 Task: Check the median sale price of condos/co-ops in the last 5 years.
Action: Mouse moved to (707, 69)
Screenshot: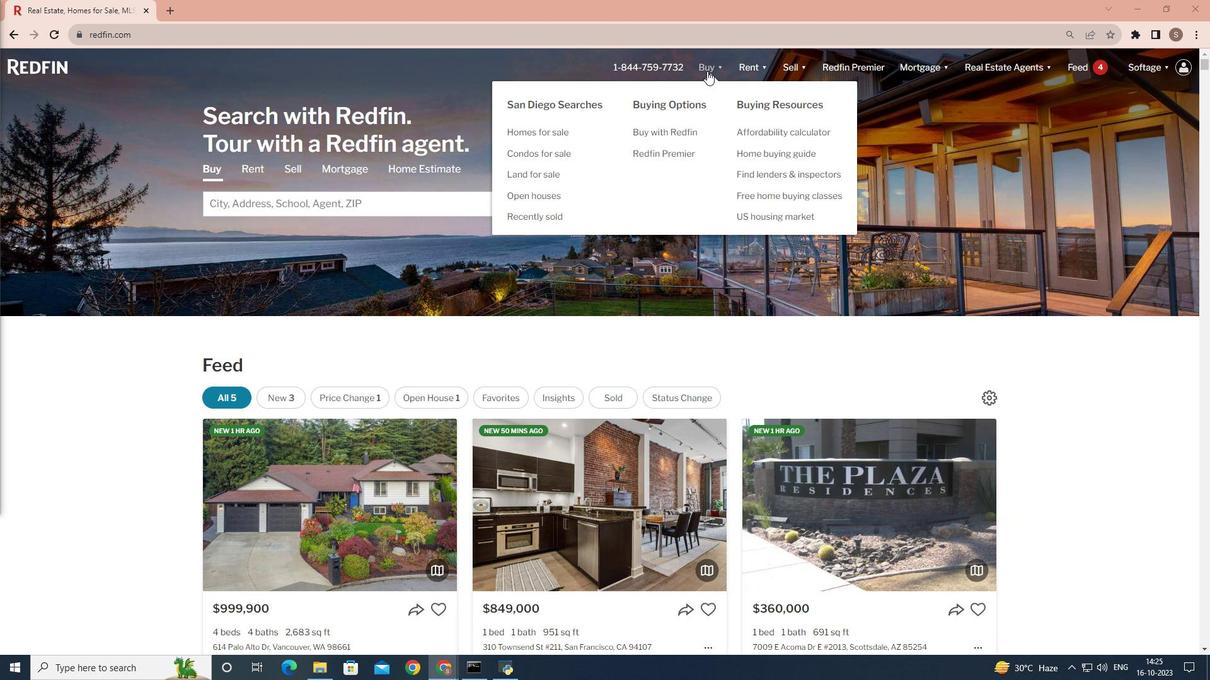 
Action: Mouse pressed left at (707, 69)
Screenshot: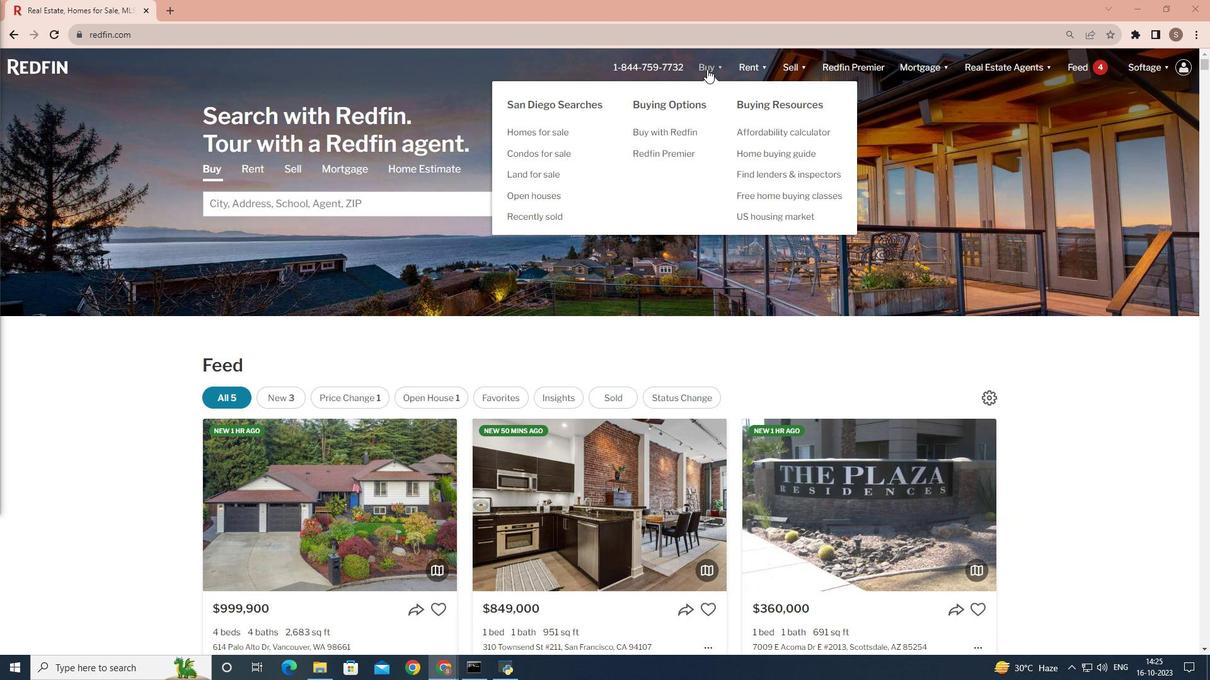 
Action: Mouse moved to (342, 259)
Screenshot: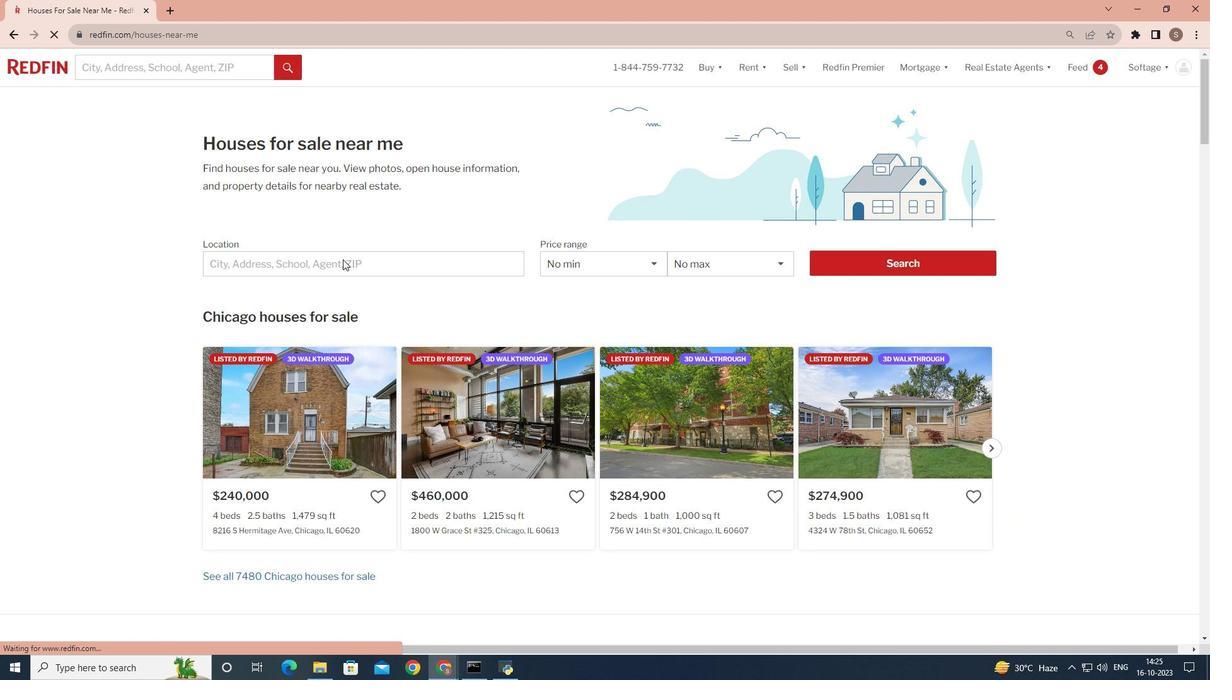 
Action: Mouse pressed left at (342, 259)
Screenshot: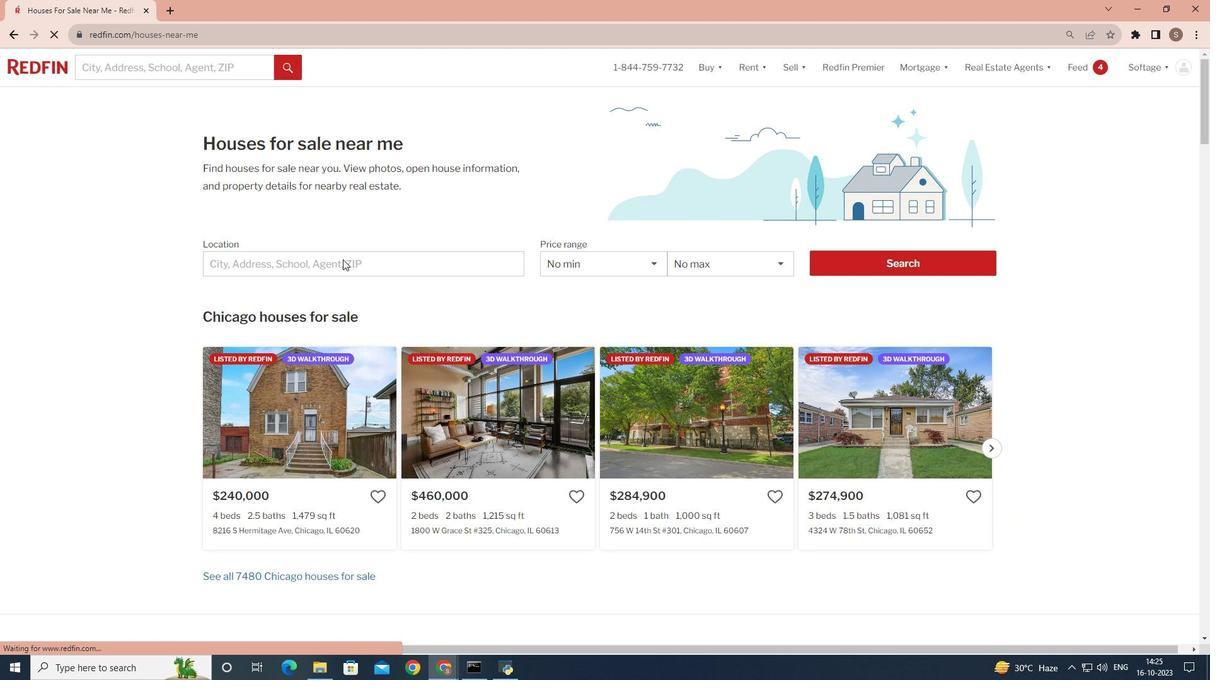 
Action: Mouse moved to (255, 260)
Screenshot: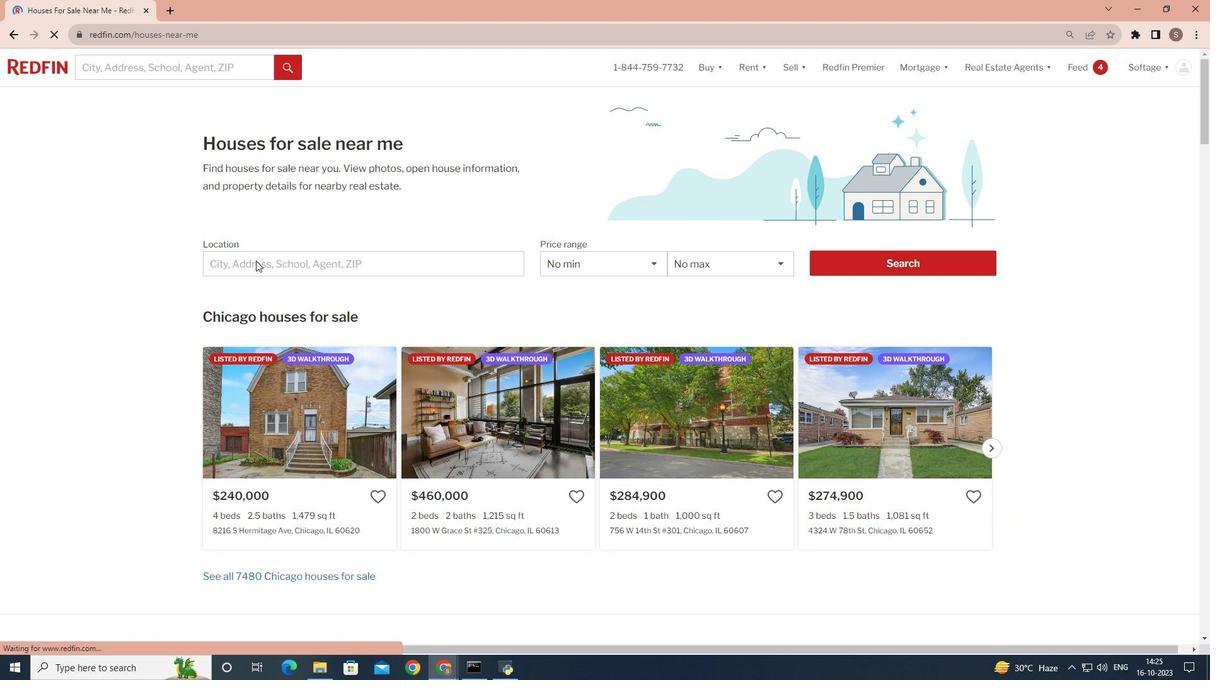 
Action: Mouse pressed left at (255, 260)
Screenshot: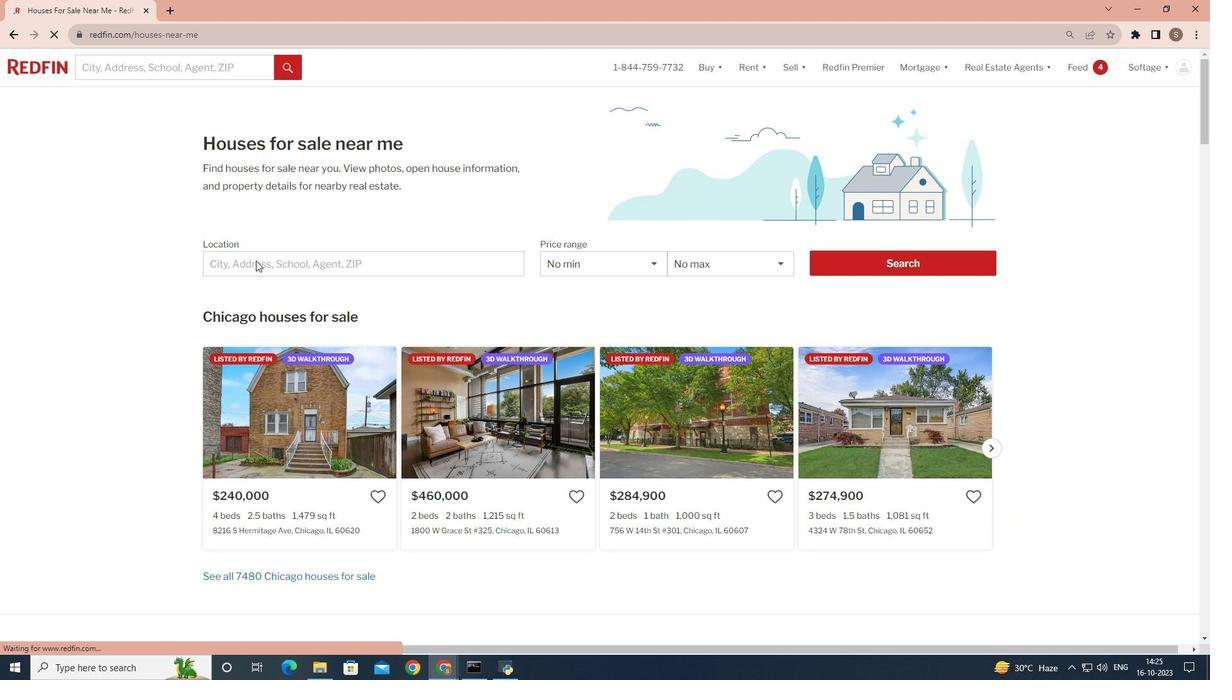 
Action: Mouse moved to (238, 257)
Screenshot: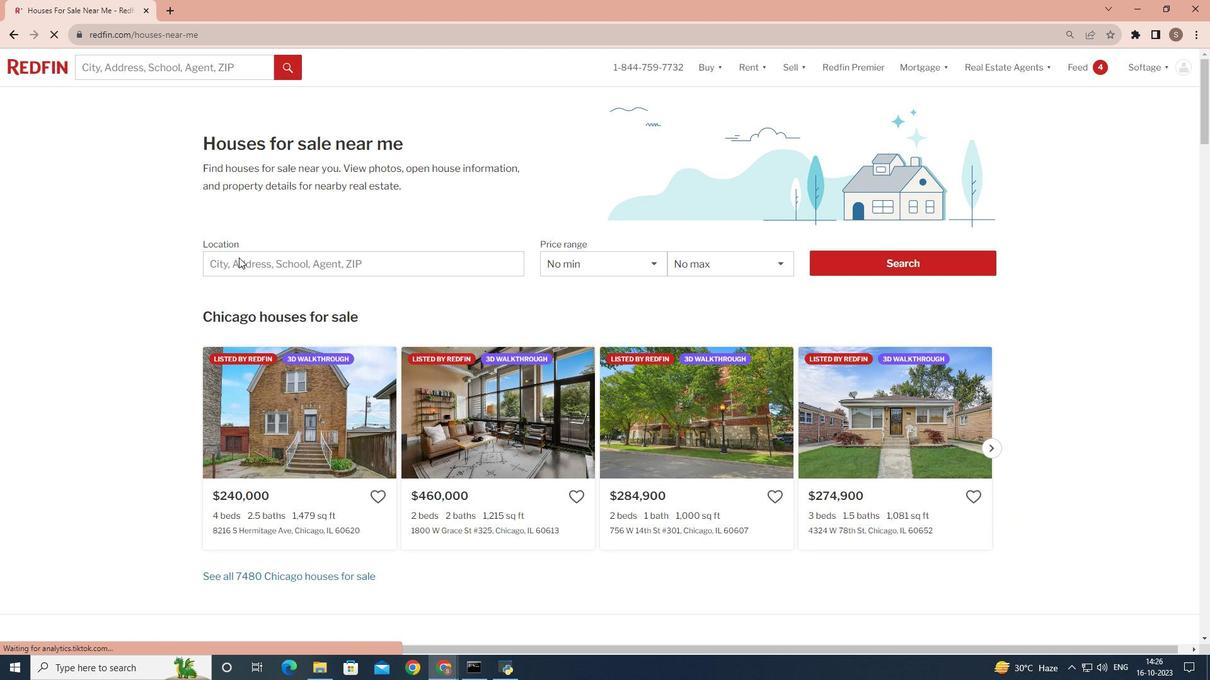 
Action: Mouse pressed left at (238, 257)
Screenshot: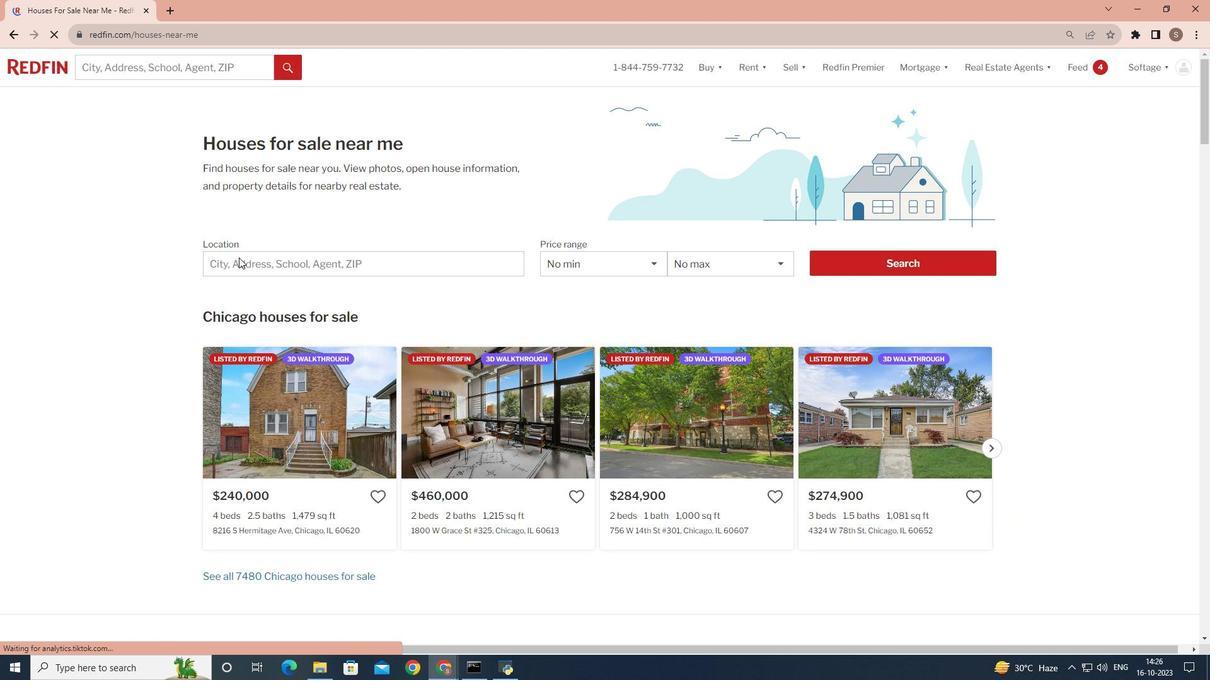 
Action: Mouse moved to (236, 259)
Screenshot: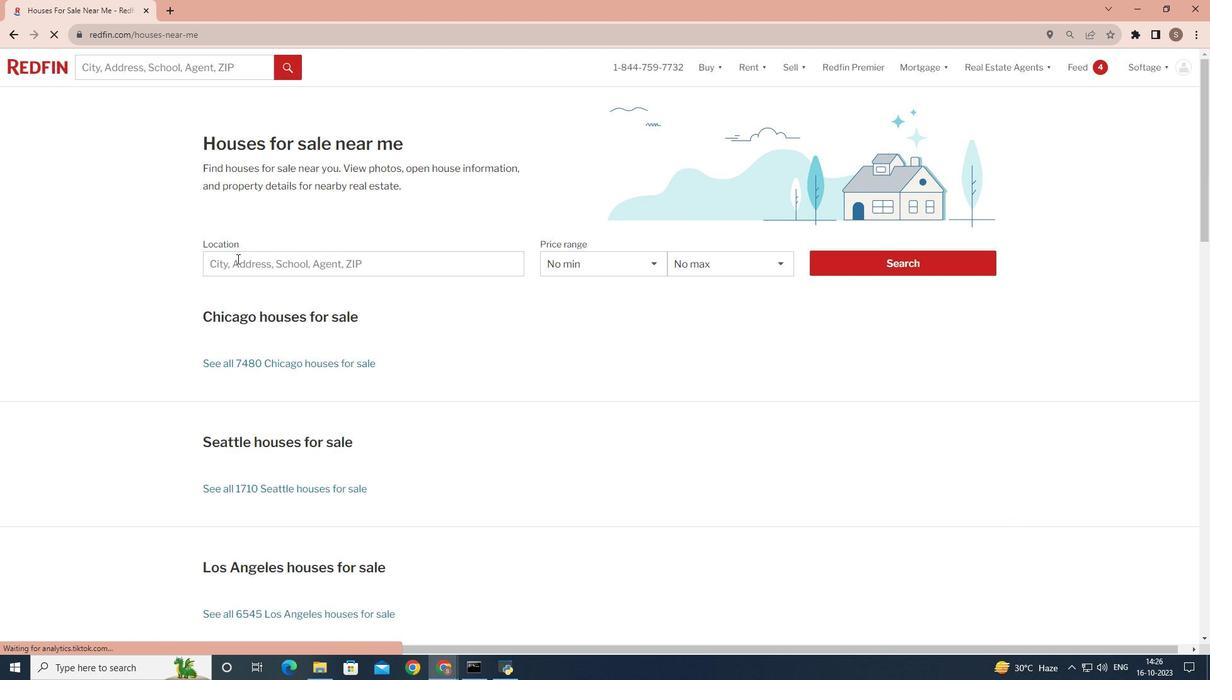 
Action: Key pressed <Key.shift>San<Key.space><Key.shift>Diego
Screenshot: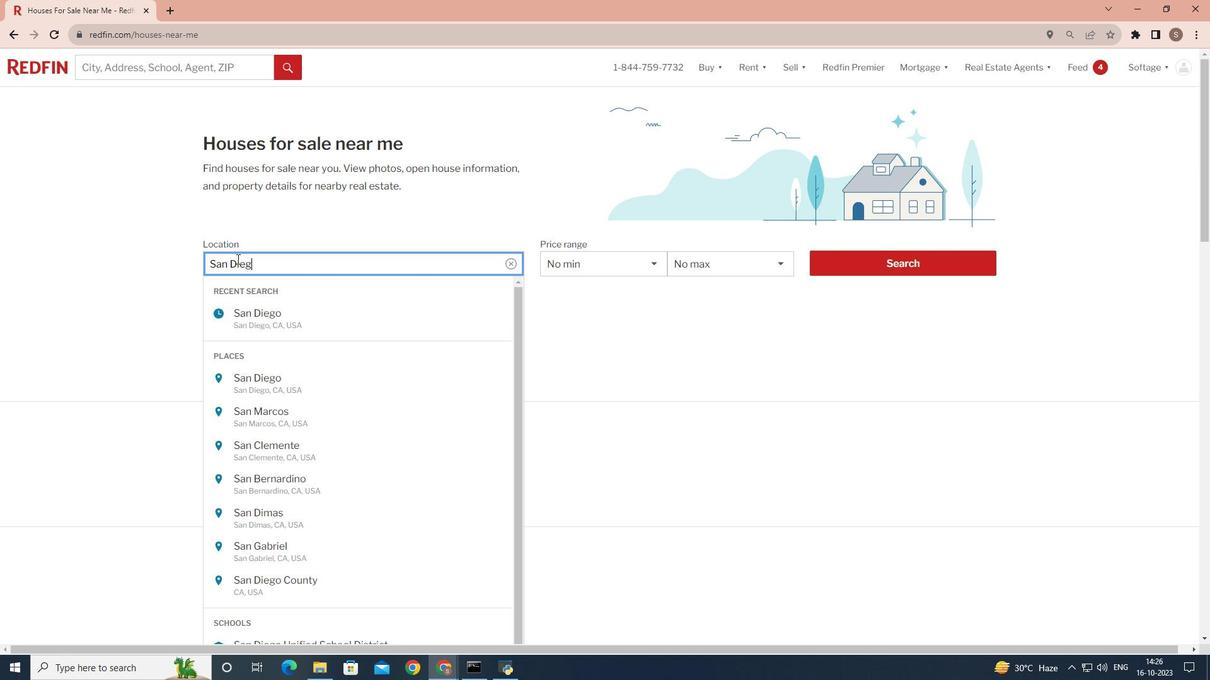 
Action: Mouse moved to (926, 268)
Screenshot: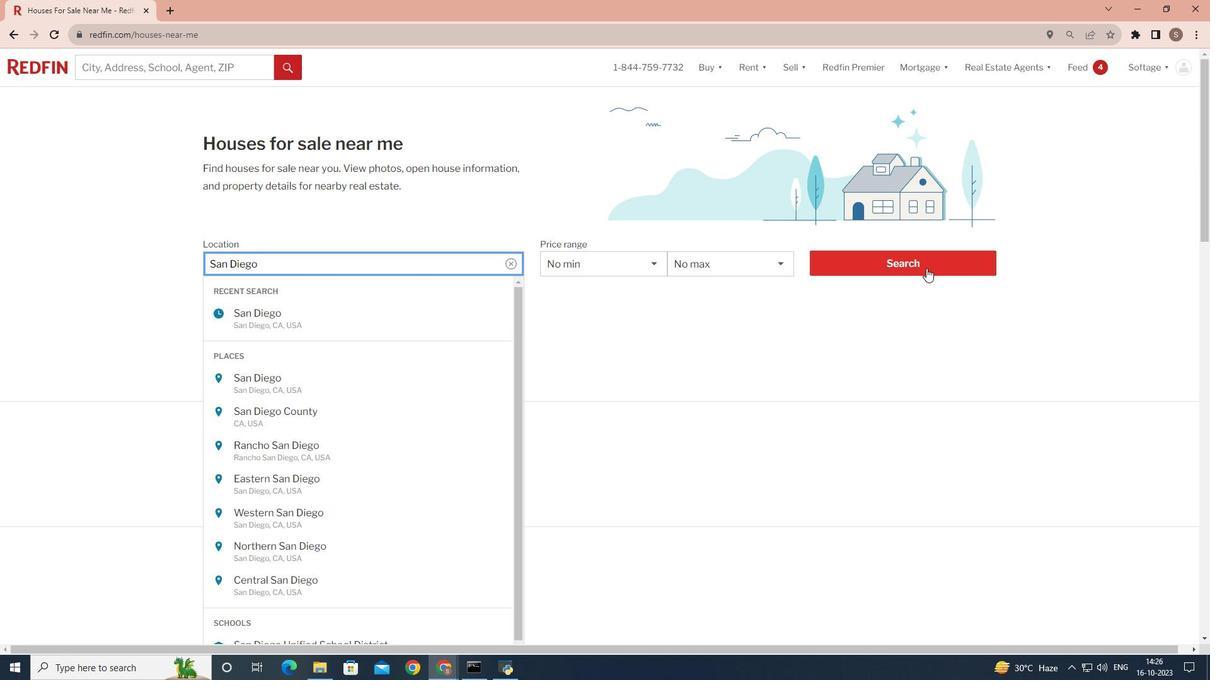 
Action: Mouse pressed left at (926, 268)
Screenshot: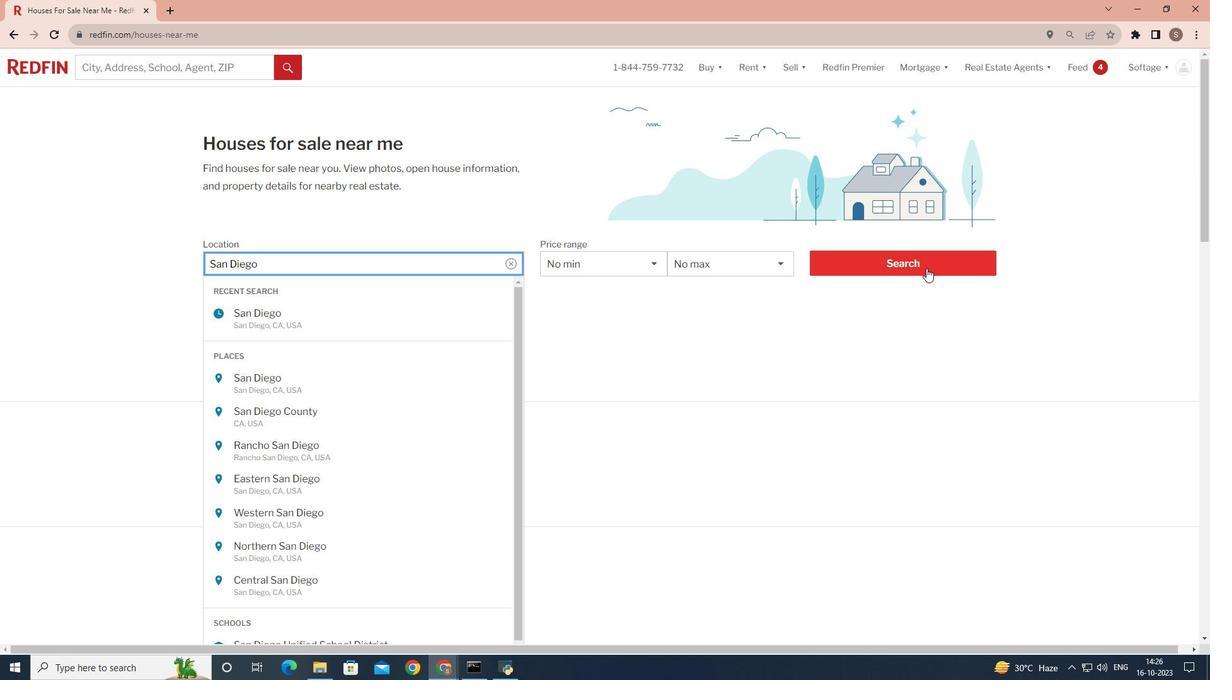 
Action: Mouse moved to (925, 264)
Screenshot: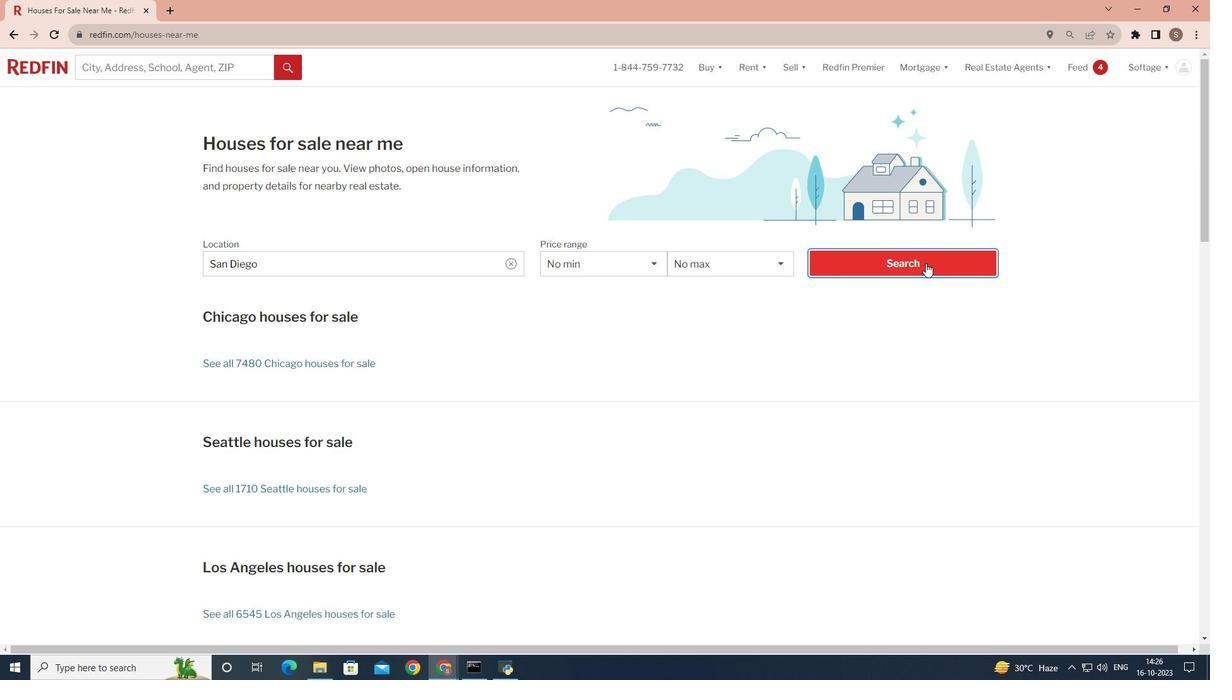 
Action: Mouse pressed left at (925, 264)
Screenshot: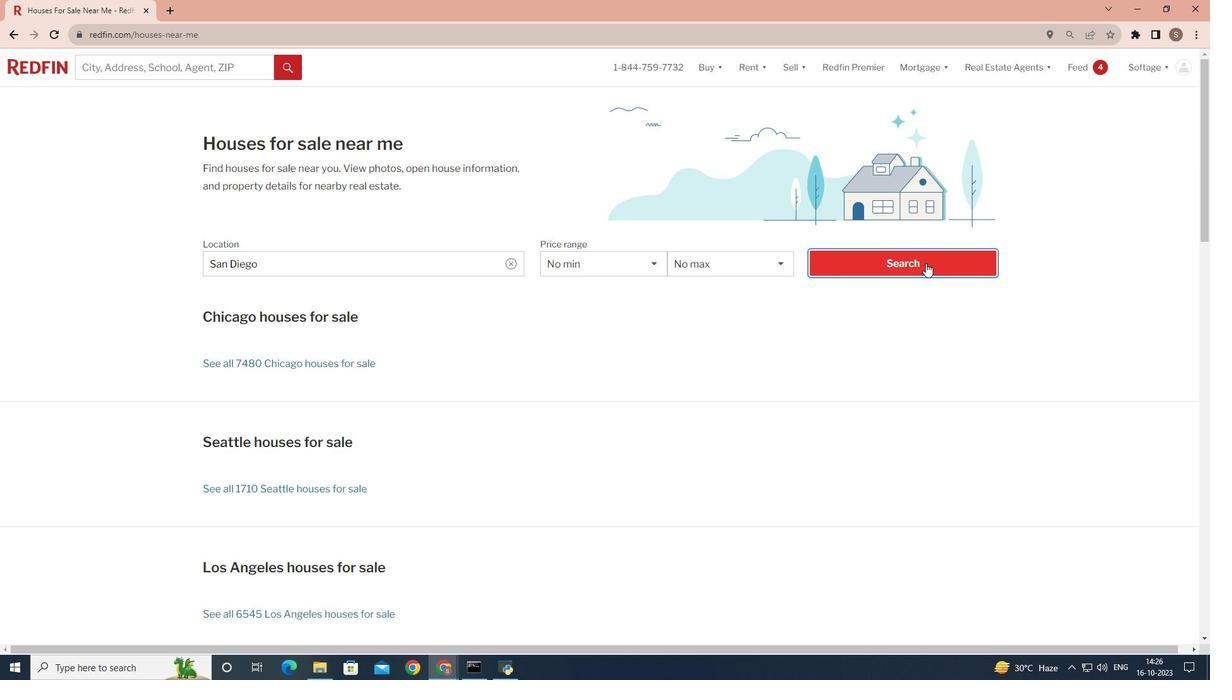 
Action: Mouse moved to (1095, 104)
Screenshot: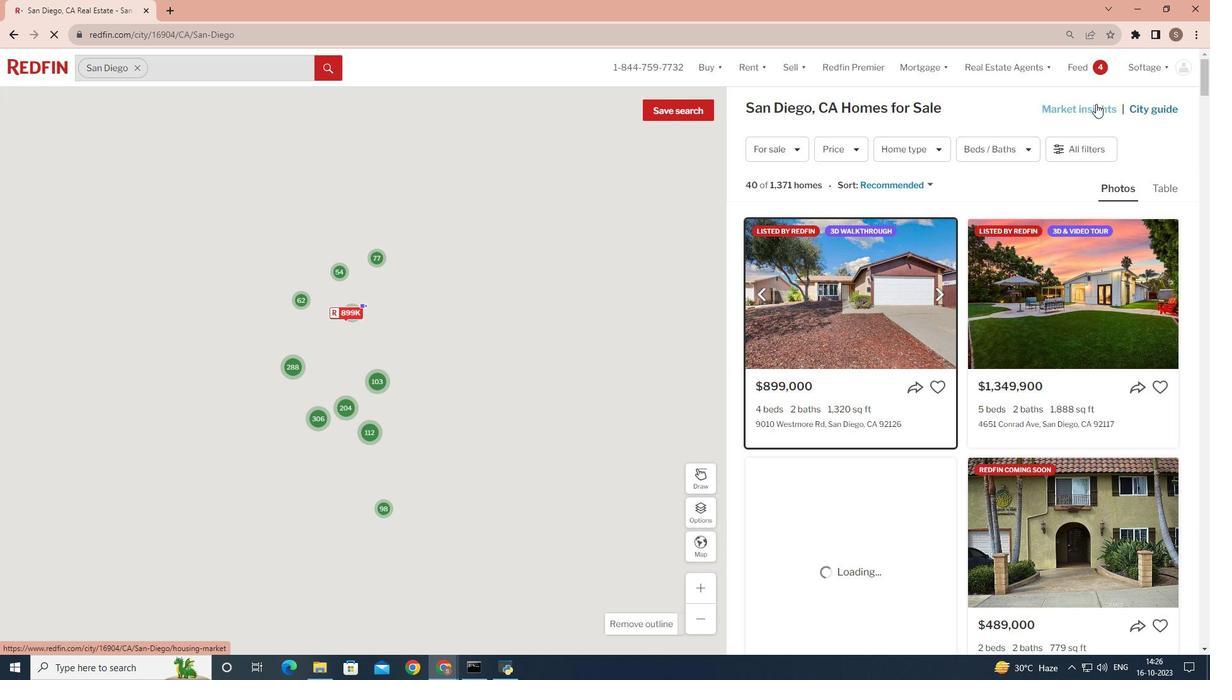 
Action: Mouse pressed left at (1095, 104)
Screenshot: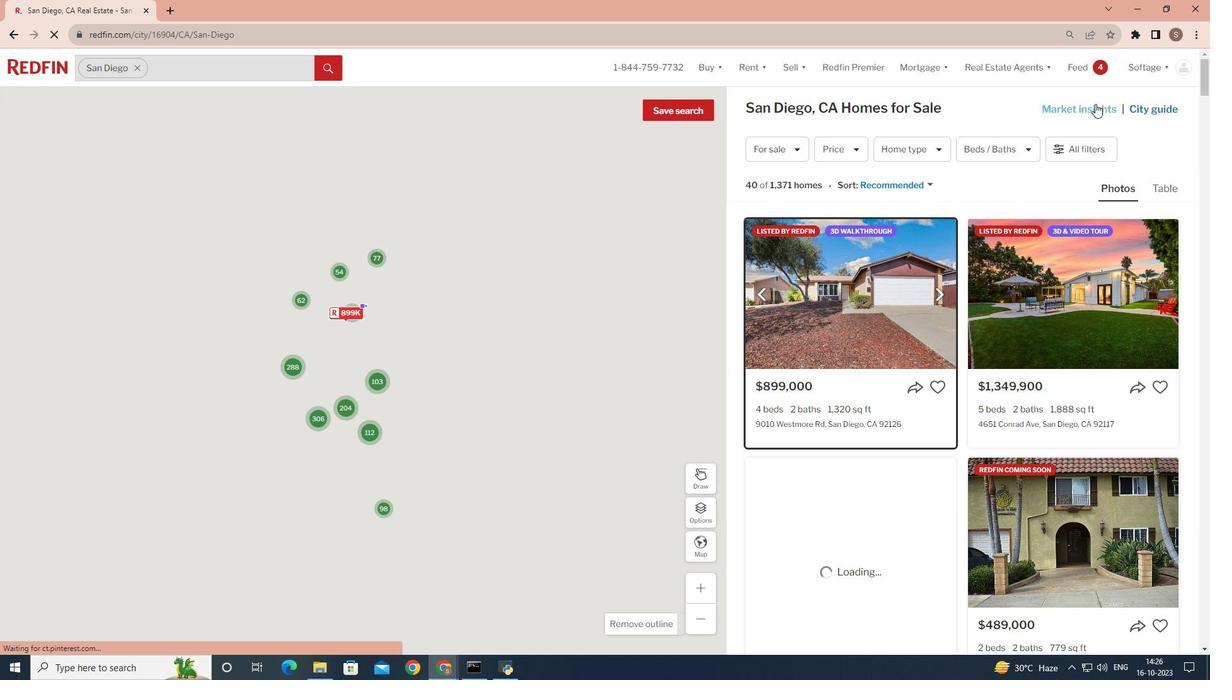 
Action: Mouse moved to (247, 213)
Screenshot: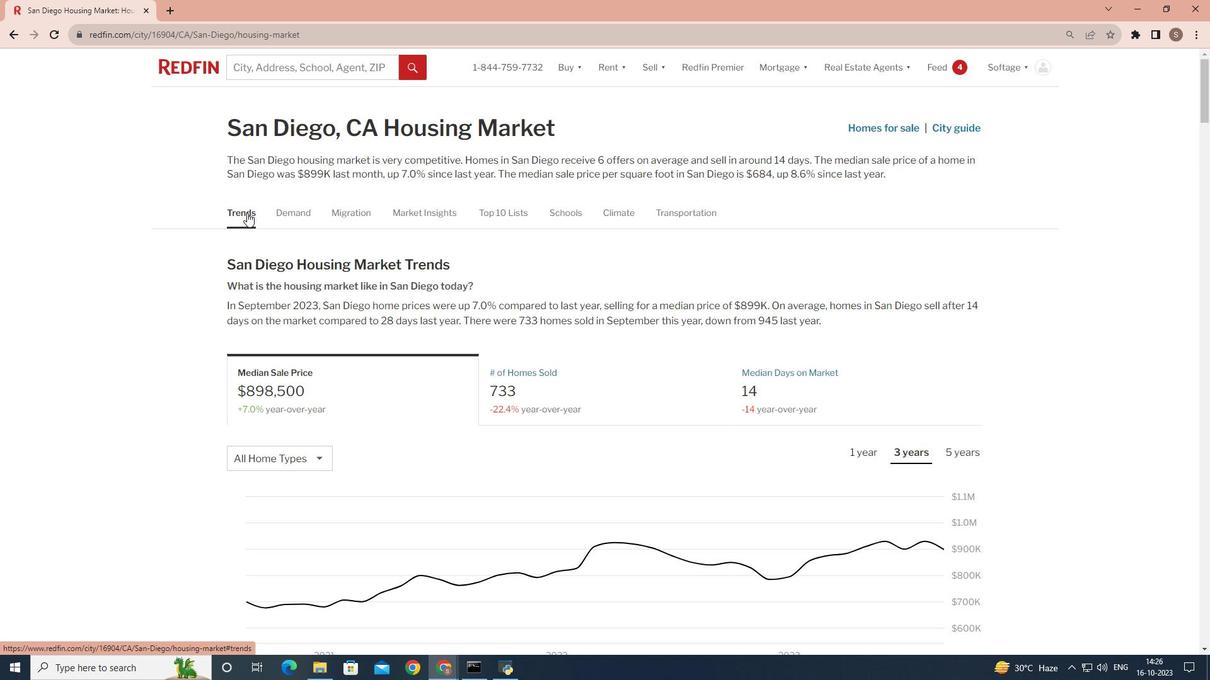 
Action: Mouse pressed left at (247, 213)
Screenshot: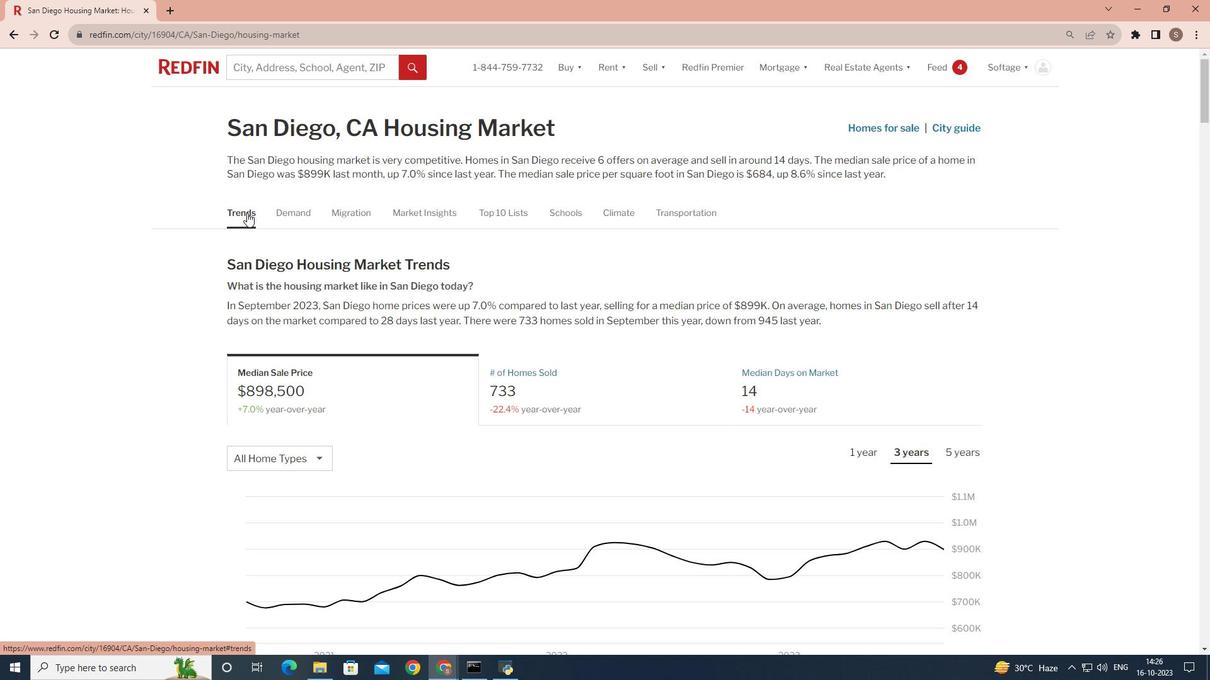
Action: Mouse moved to (320, 289)
Screenshot: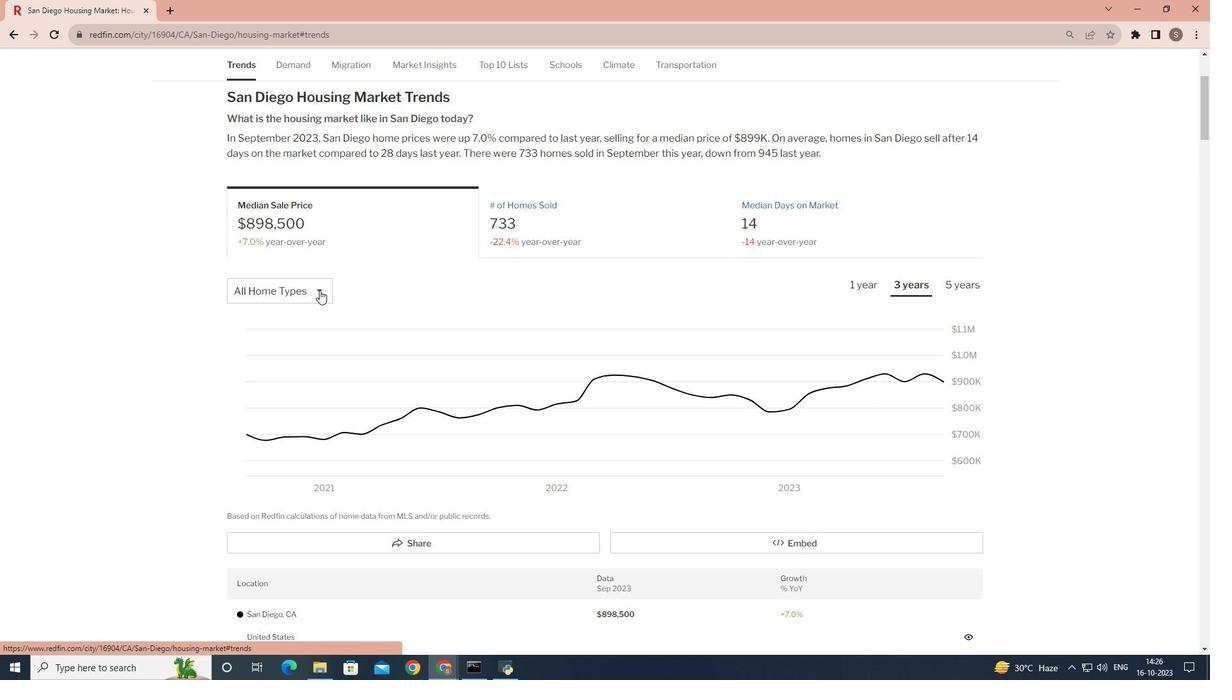 
Action: Mouse pressed left at (320, 289)
Screenshot: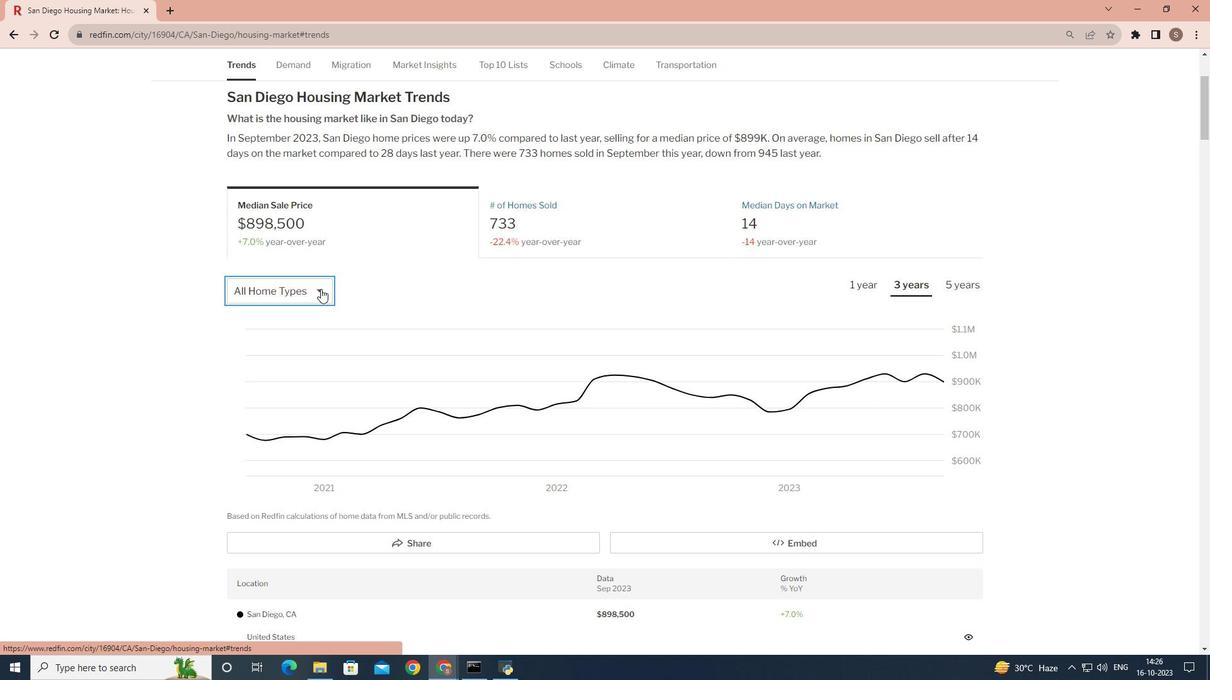 
Action: Mouse moved to (294, 392)
Screenshot: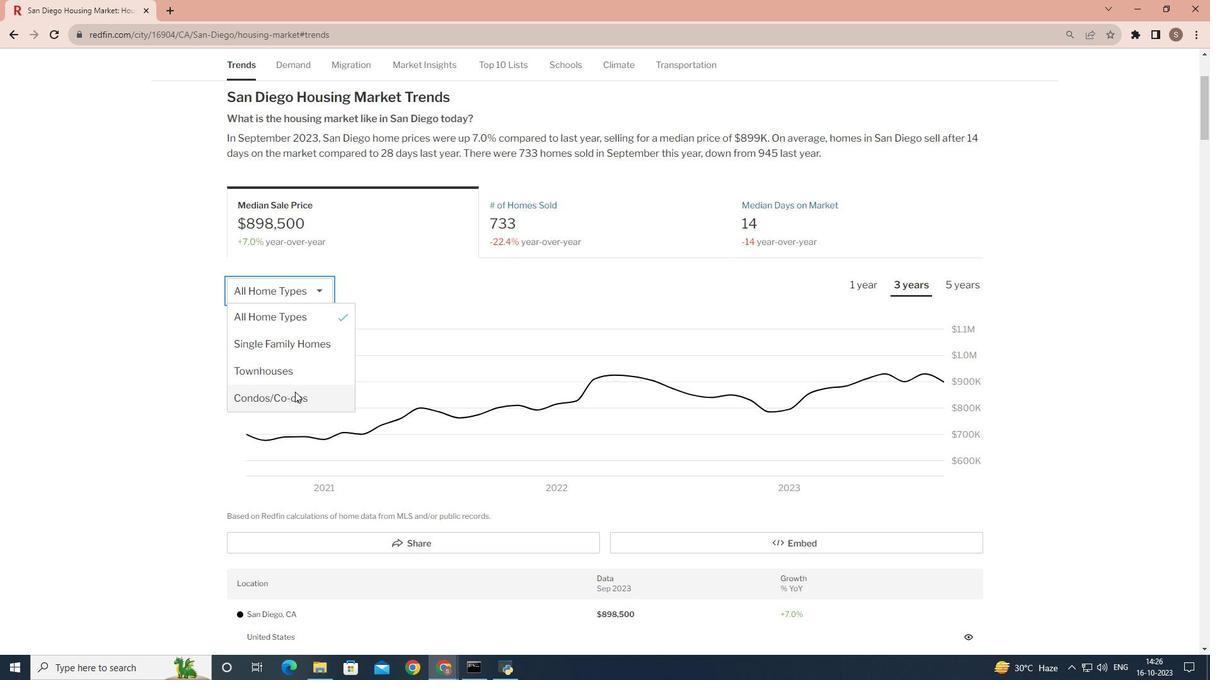 
Action: Mouse pressed left at (294, 392)
Screenshot: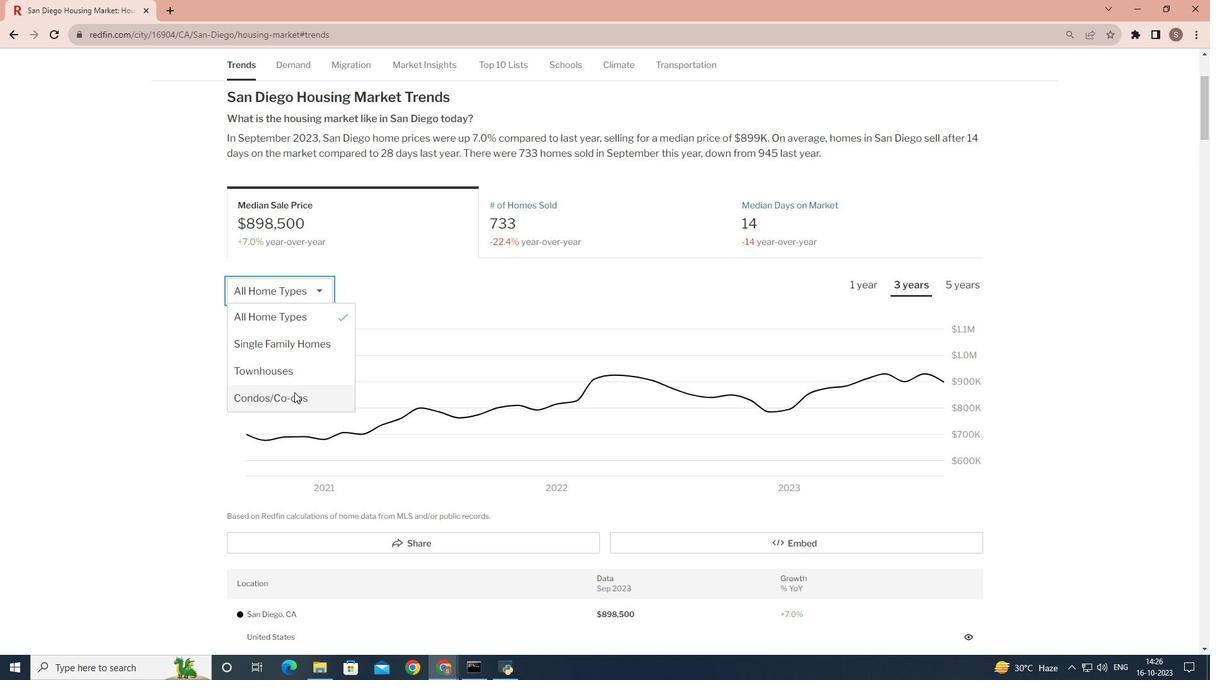 
Action: Mouse moved to (951, 286)
Screenshot: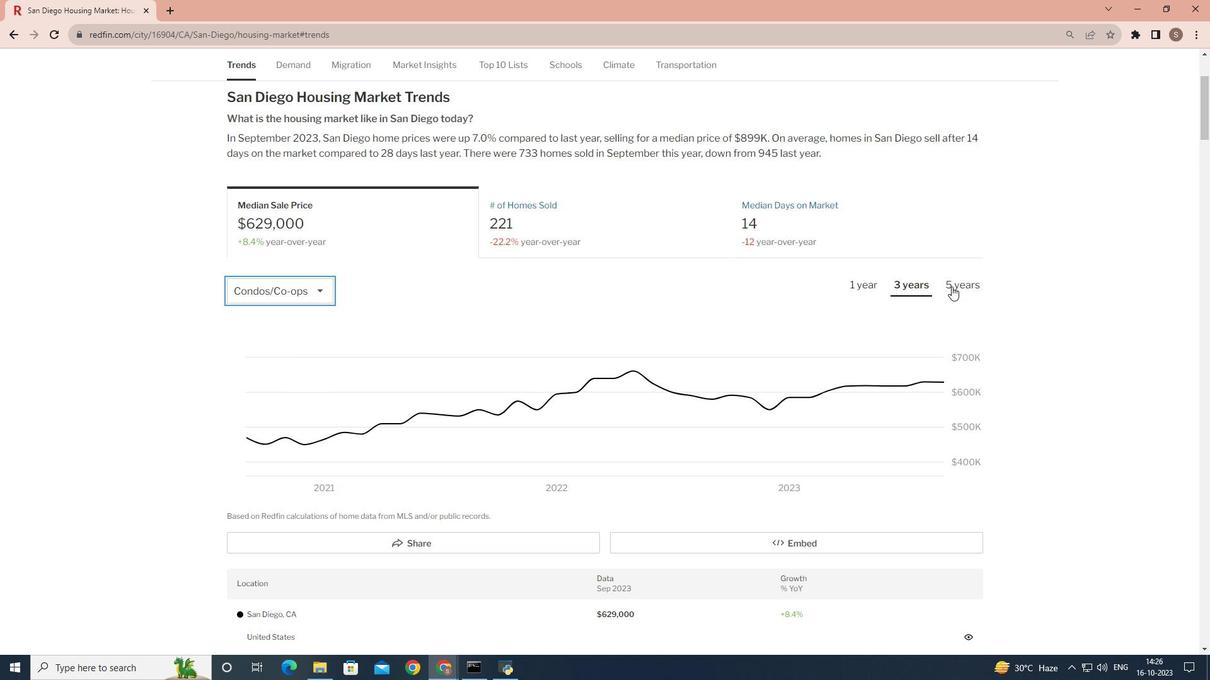 
Action: Mouse pressed left at (951, 286)
Screenshot: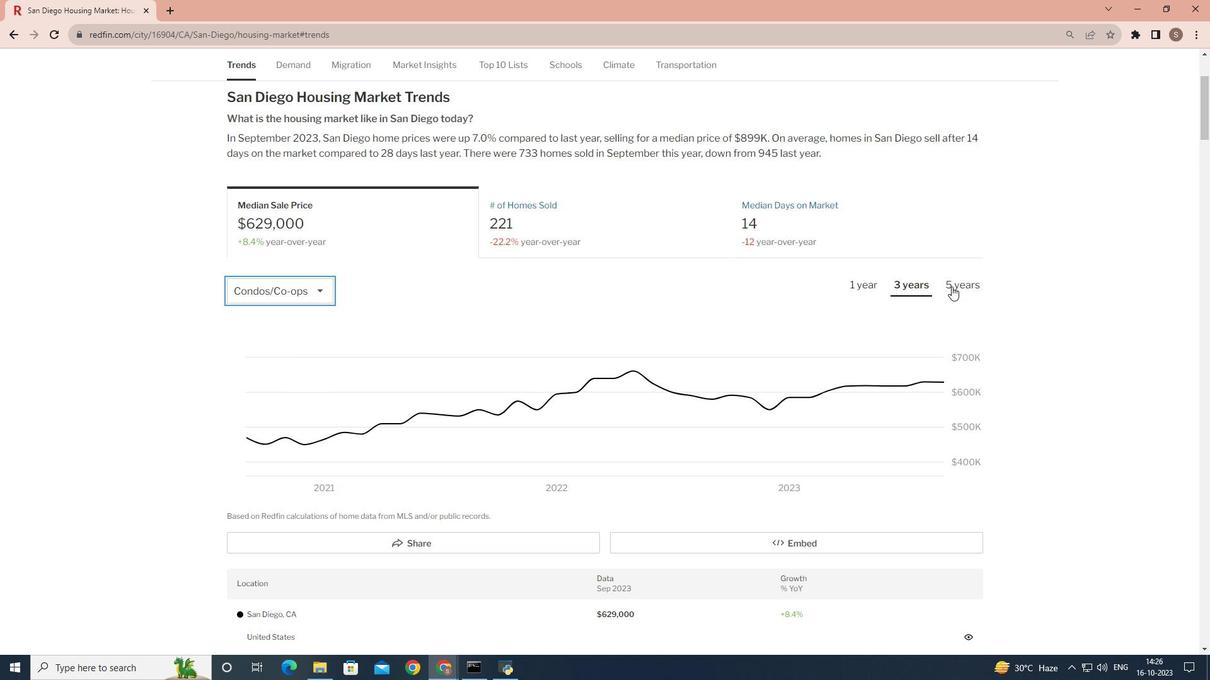 
